 Task: Create queues of many records
Action: Mouse scrolled (337, 157) with delta (0, 0)
Screenshot: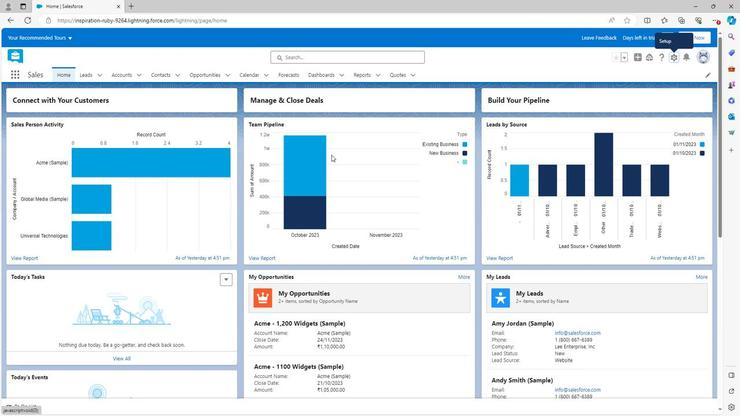 
Action: Mouse scrolled (337, 157) with delta (0, 0)
Screenshot: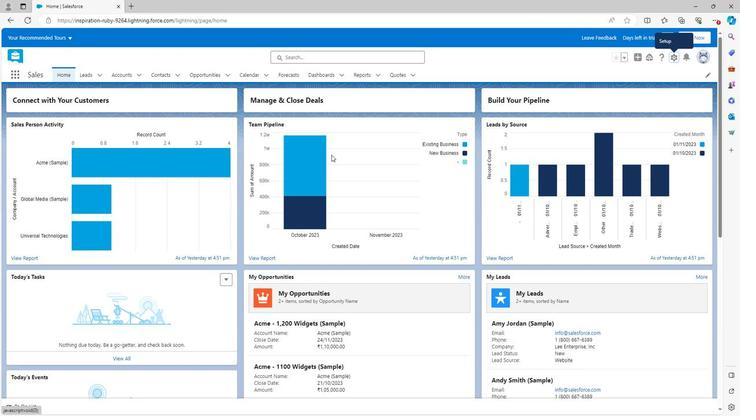 
Action: Mouse scrolled (337, 157) with delta (0, 0)
Screenshot: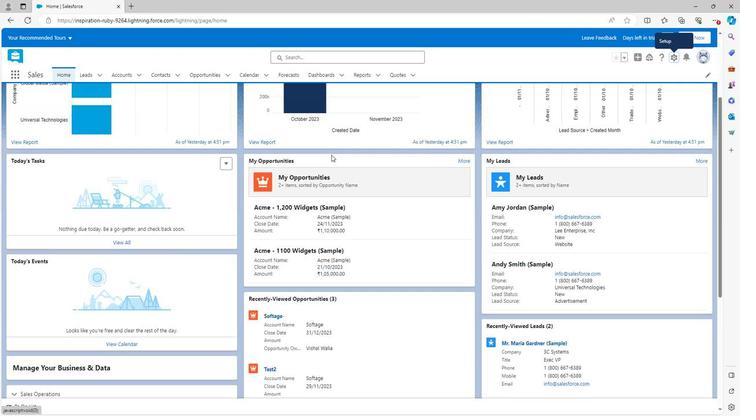 
Action: Mouse scrolled (337, 157) with delta (0, 0)
Screenshot: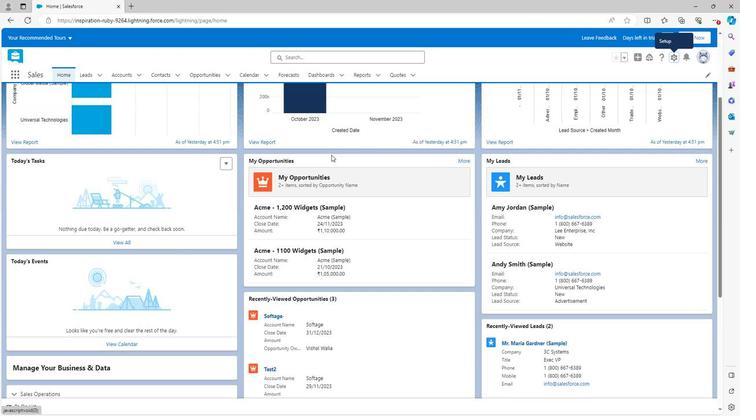 
Action: Mouse scrolled (337, 157) with delta (0, 0)
Screenshot: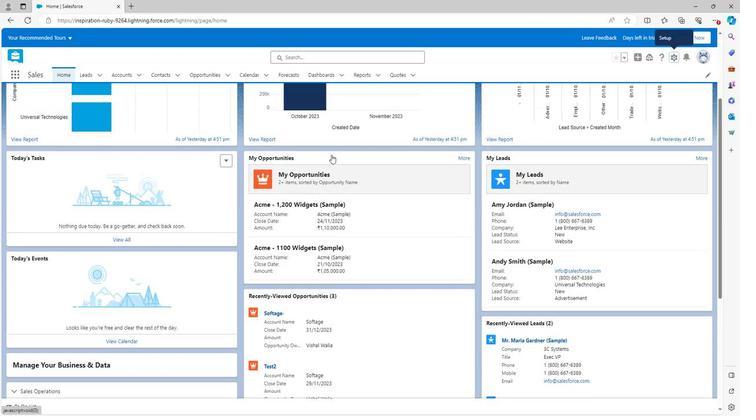 
Action: Mouse scrolled (337, 157) with delta (0, 0)
Screenshot: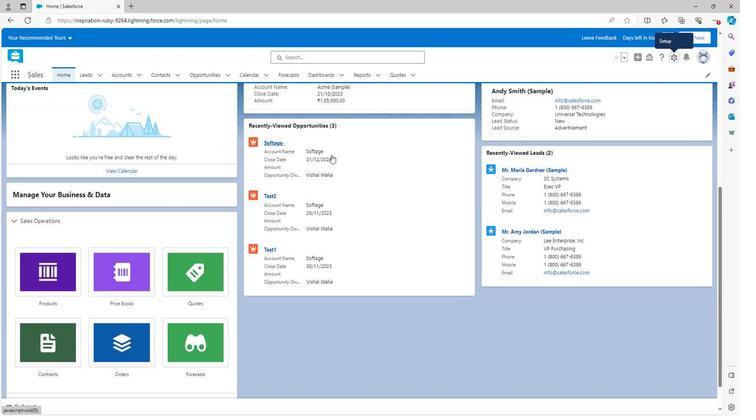 
Action: Mouse scrolled (337, 157) with delta (0, 0)
Screenshot: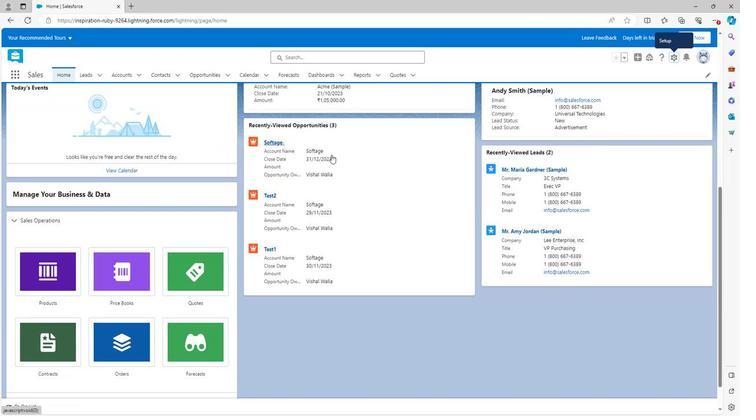 
Action: Mouse scrolled (337, 157) with delta (0, 0)
Screenshot: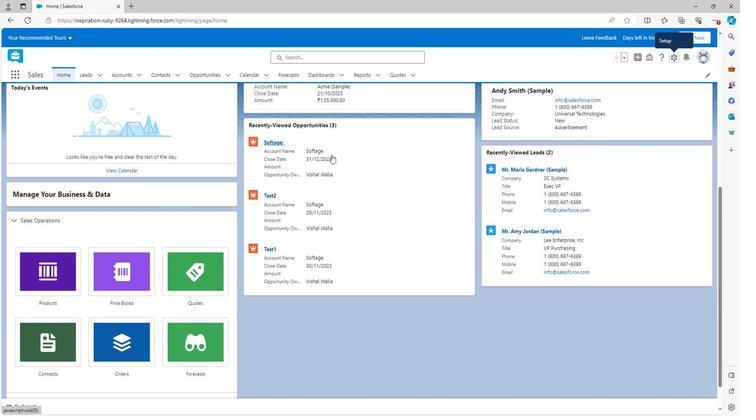 
Action: Mouse scrolled (337, 157) with delta (0, 0)
Screenshot: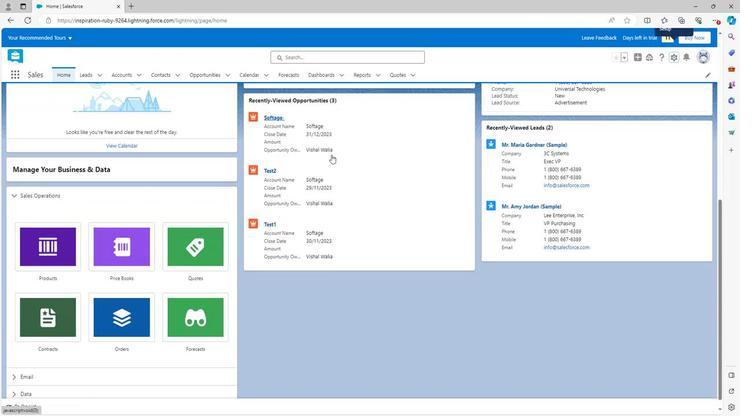 
Action: Mouse scrolled (337, 157) with delta (0, 0)
Screenshot: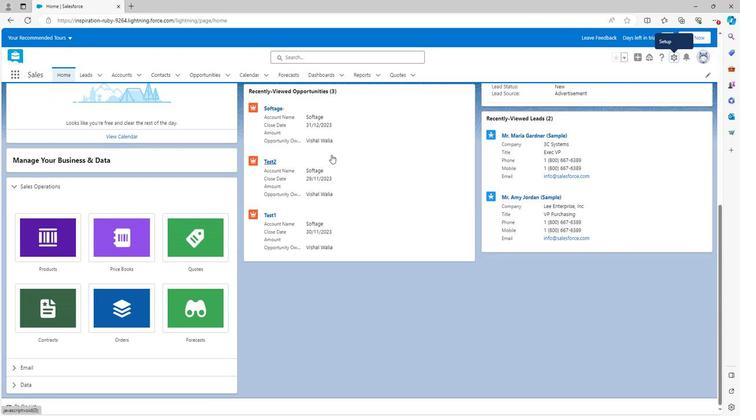
Action: Mouse scrolled (337, 157) with delta (0, 0)
Screenshot: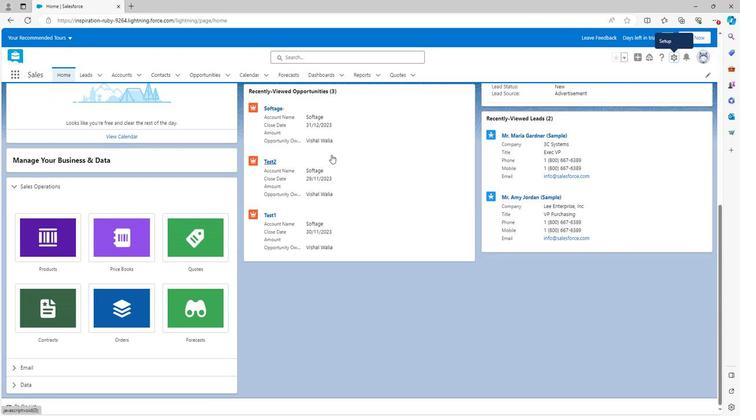 
Action: Mouse scrolled (337, 157) with delta (0, 0)
Screenshot: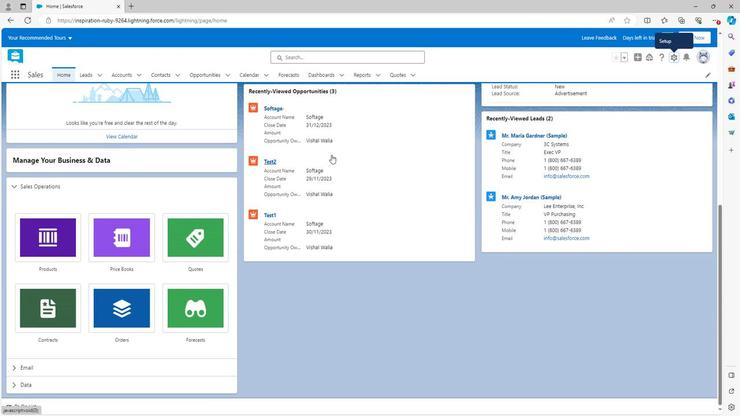 
Action: Mouse scrolled (337, 157) with delta (0, 0)
Screenshot: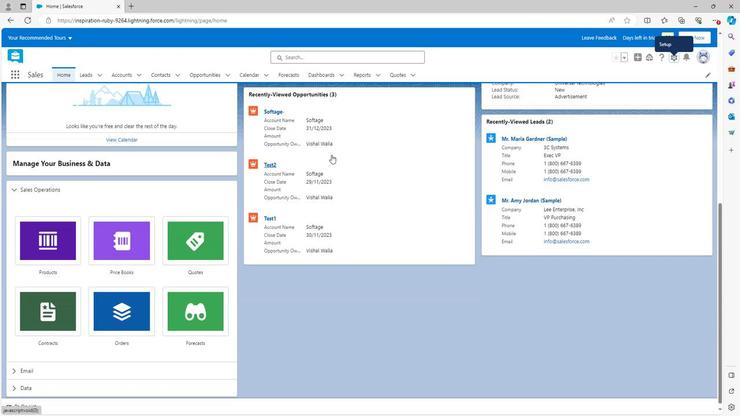 
Action: Mouse scrolled (337, 157) with delta (0, 0)
Screenshot: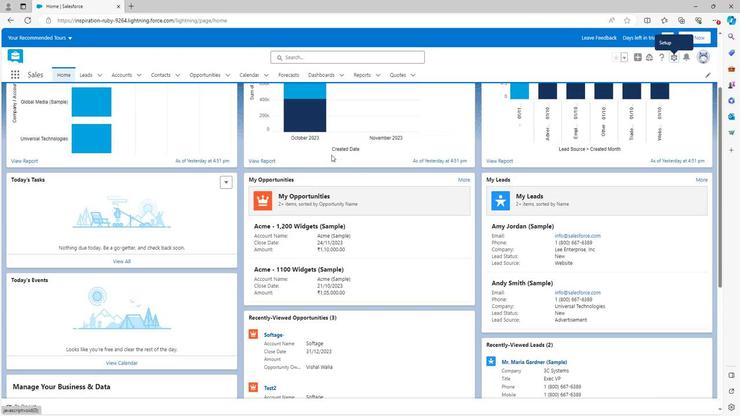 
Action: Mouse scrolled (337, 157) with delta (0, 0)
Screenshot: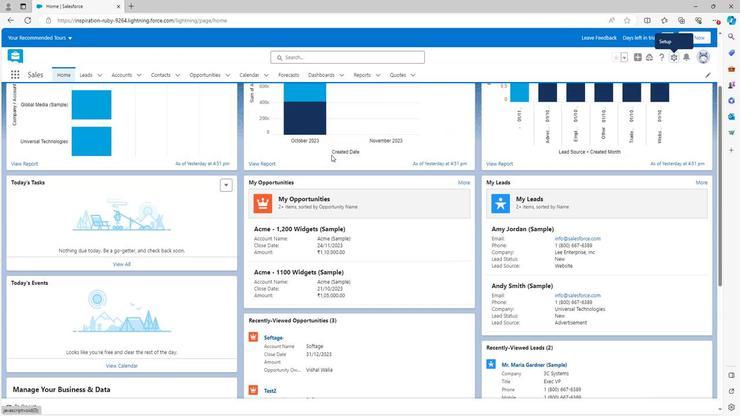 
Action: Mouse scrolled (337, 157) with delta (0, 0)
Screenshot: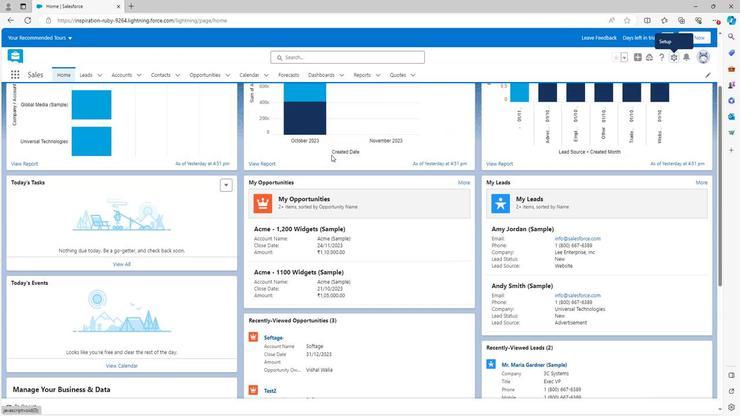 
Action: Mouse scrolled (337, 157) with delta (0, 0)
Screenshot: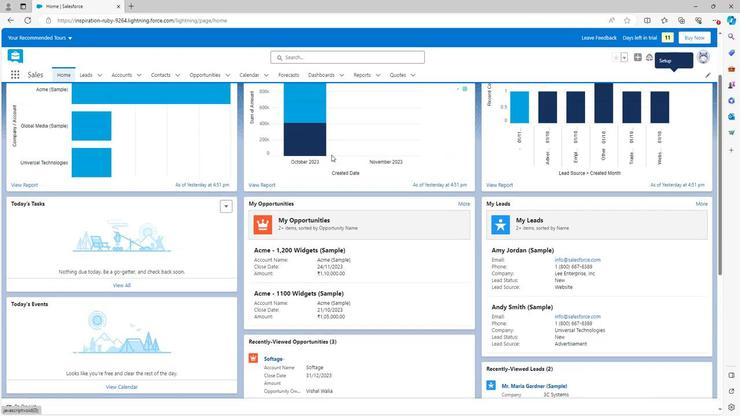 
Action: Mouse moved to (667, 69)
Screenshot: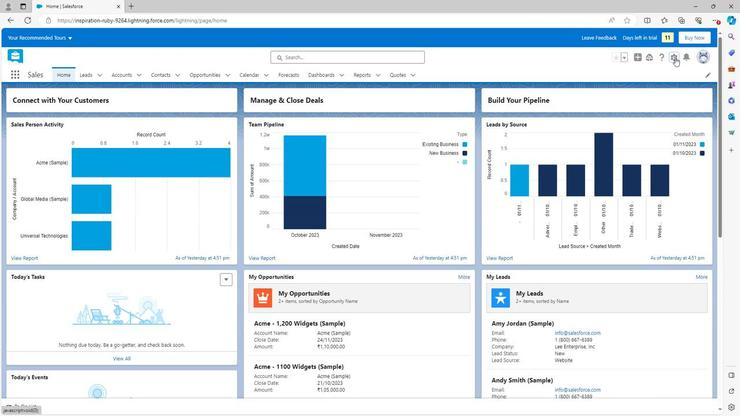 
Action: Mouse pressed left at (667, 69)
Screenshot: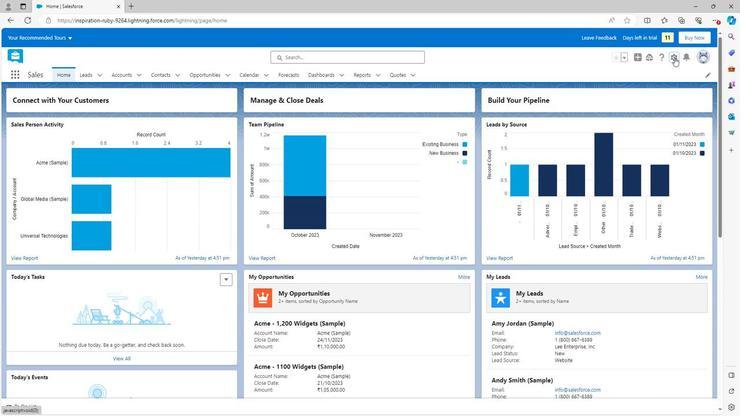 
Action: Mouse moved to (623, 89)
Screenshot: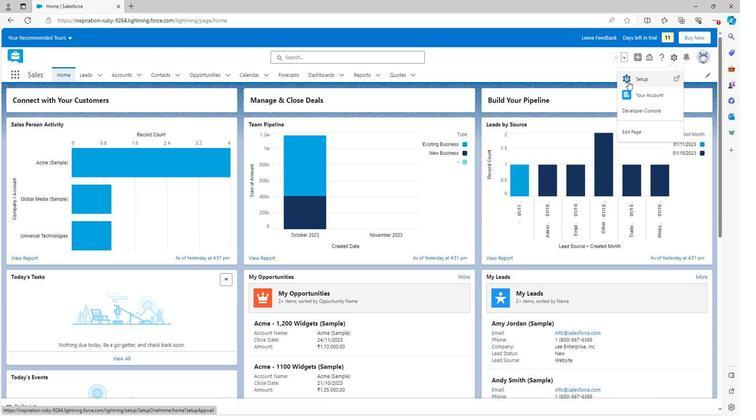 
Action: Mouse pressed left at (623, 89)
Screenshot: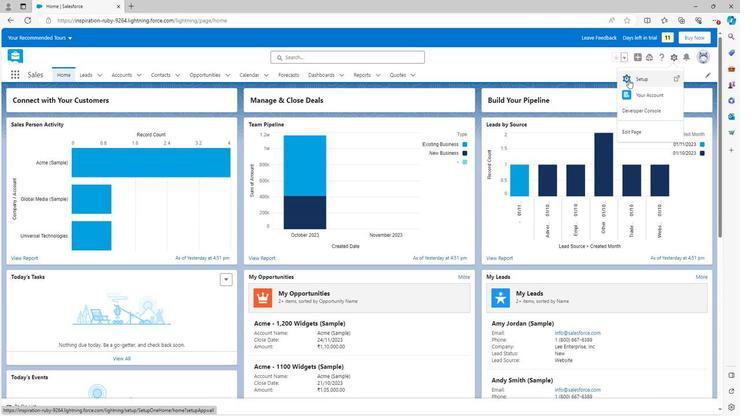 
Action: Mouse moved to (27, 231)
Screenshot: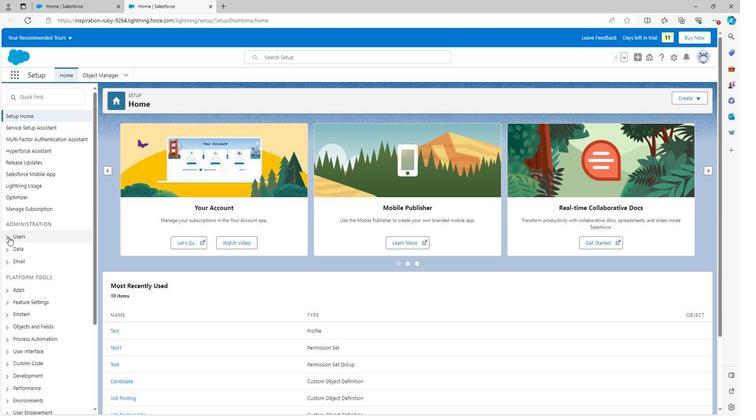 
Action: Mouse pressed left at (27, 231)
Screenshot: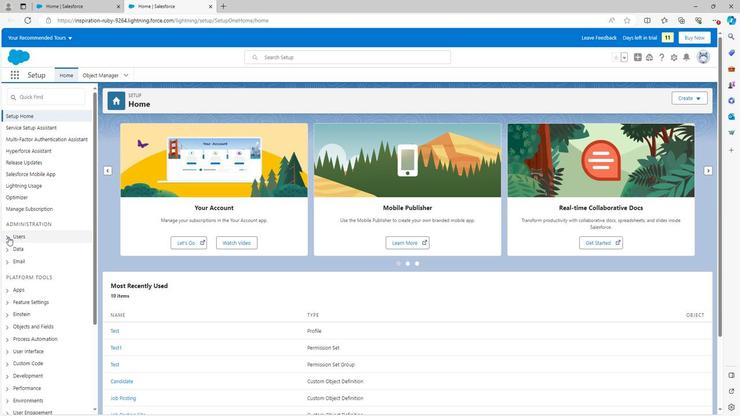 
Action: Mouse moved to (46, 287)
Screenshot: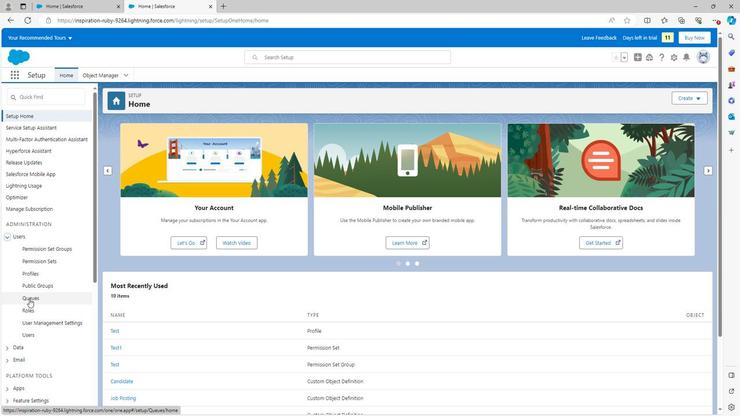 
Action: Mouse pressed left at (46, 287)
Screenshot: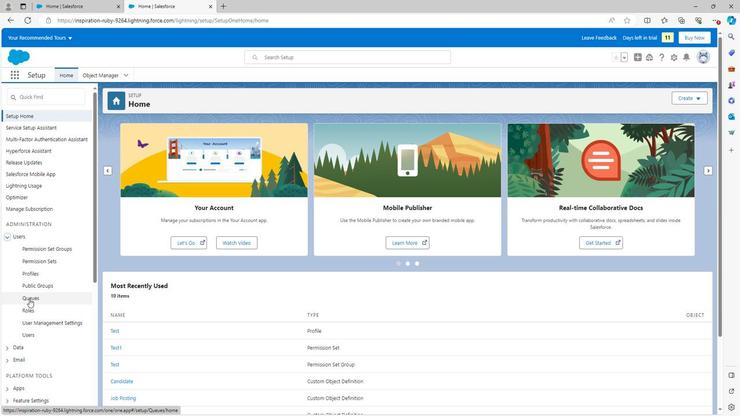 
Action: Mouse moved to (416, 182)
Screenshot: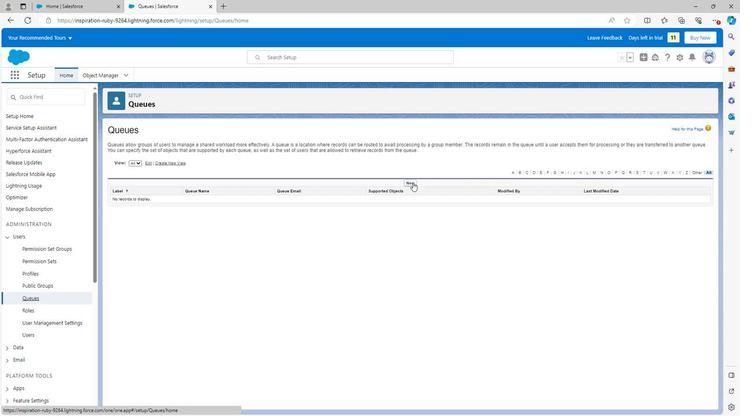 
Action: Mouse pressed left at (416, 182)
Screenshot: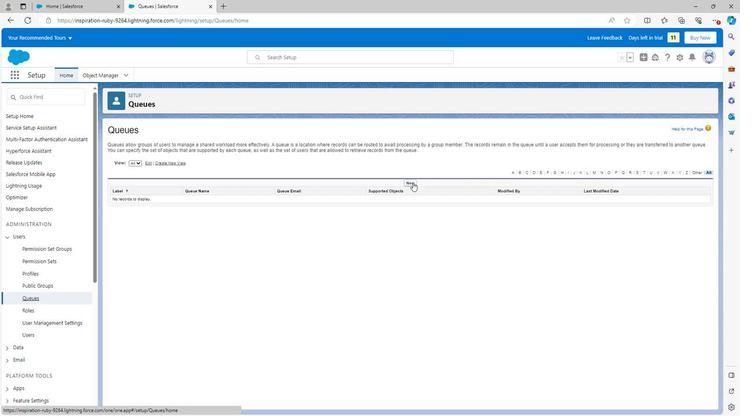 
Action: Mouse moved to (260, 184)
Screenshot: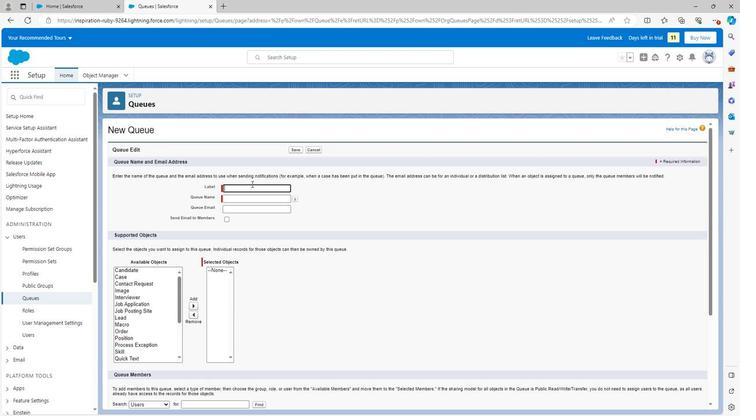 
Action: Mouse pressed left at (260, 184)
Screenshot: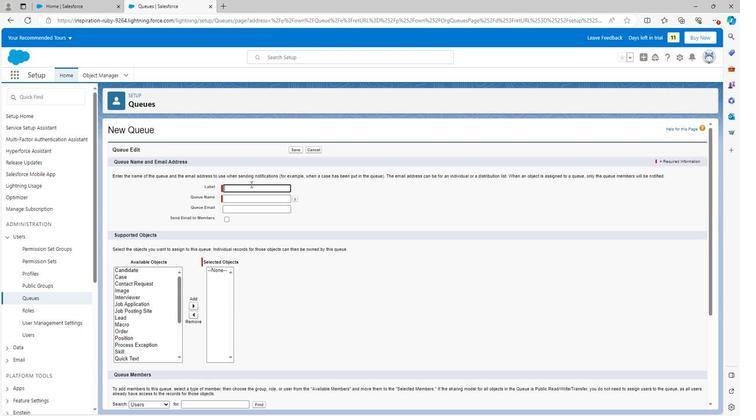 
Action: Key pressed <Key.shift><Key.shift>test
Screenshot: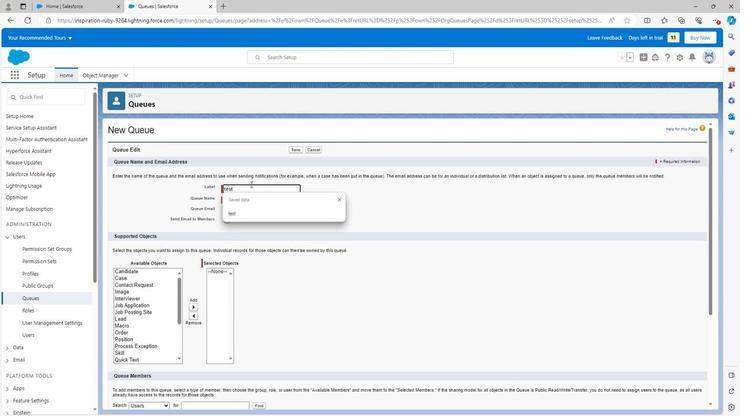 
Action: Mouse moved to (337, 201)
Screenshot: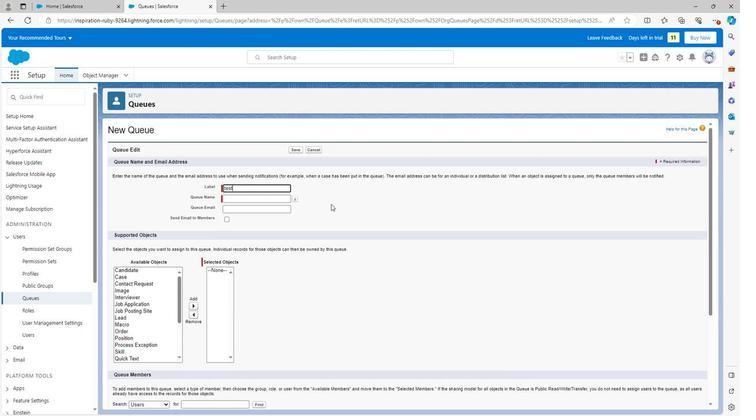
Action: Mouse pressed left at (337, 201)
Screenshot: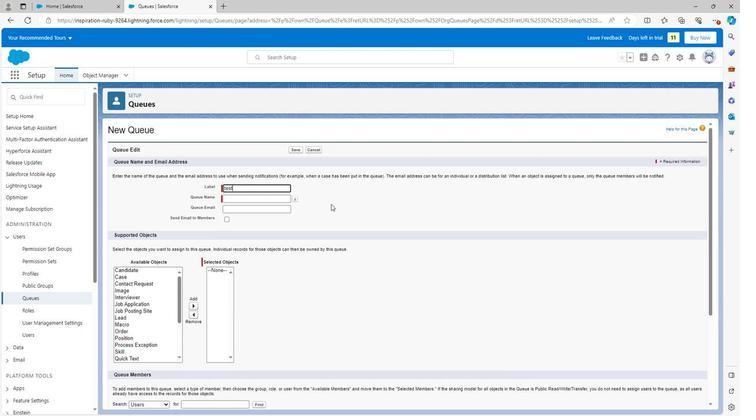 
Action: Mouse moved to (134, 266)
Screenshot: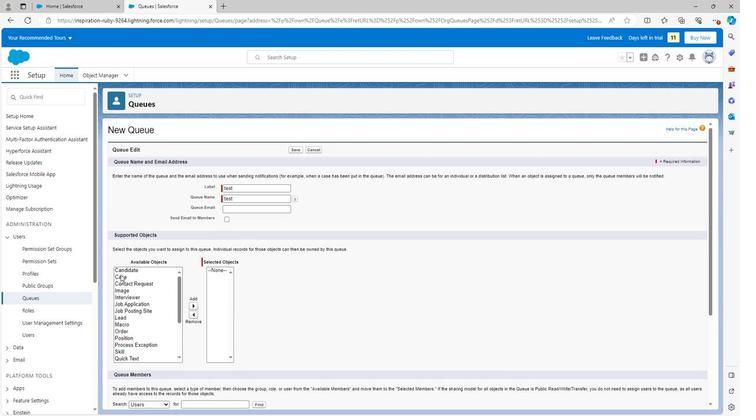 
Action: Mouse pressed left at (134, 266)
Screenshot: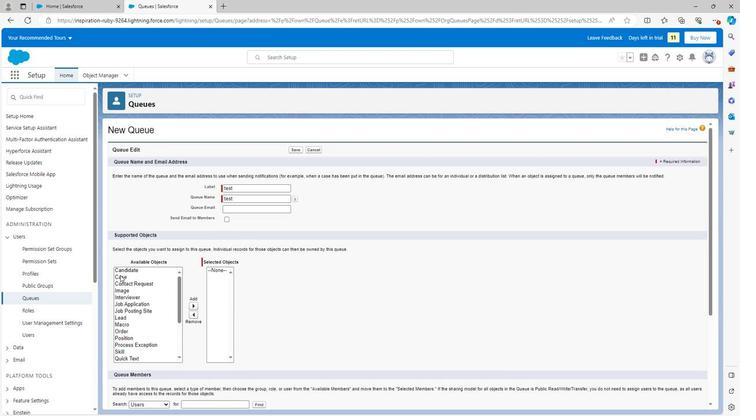 
Action: Mouse moved to (203, 295)
Screenshot: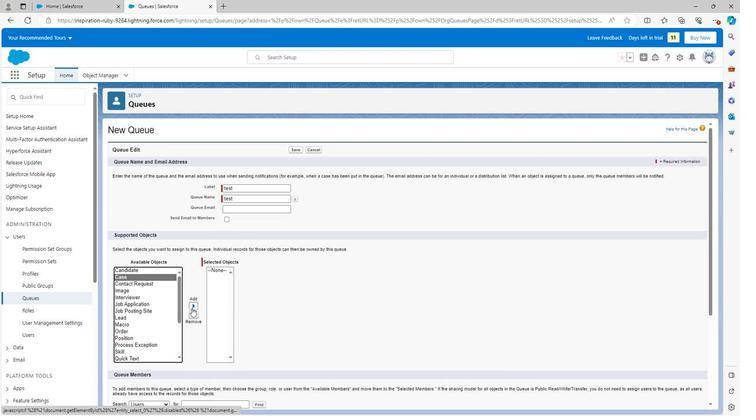 
Action: Mouse pressed left at (203, 295)
Screenshot: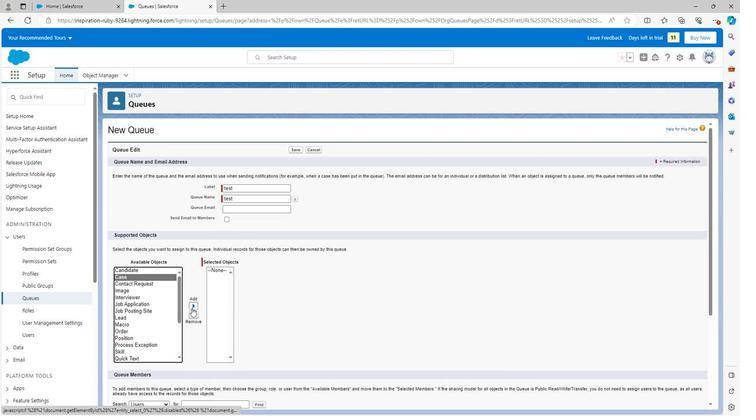 
Action: Mouse moved to (219, 297)
Screenshot: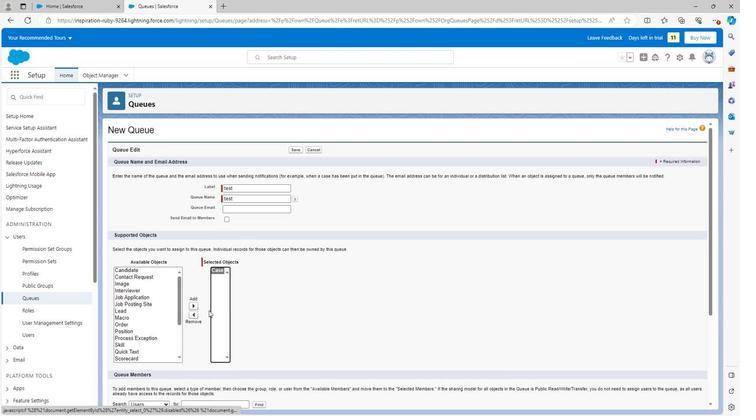 
Action: Mouse scrolled (219, 297) with delta (0, 0)
Screenshot: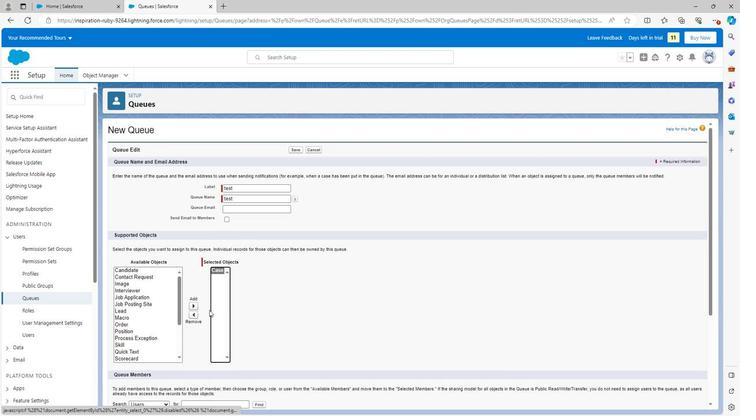 
Action: Mouse scrolled (219, 297) with delta (0, 0)
Screenshot: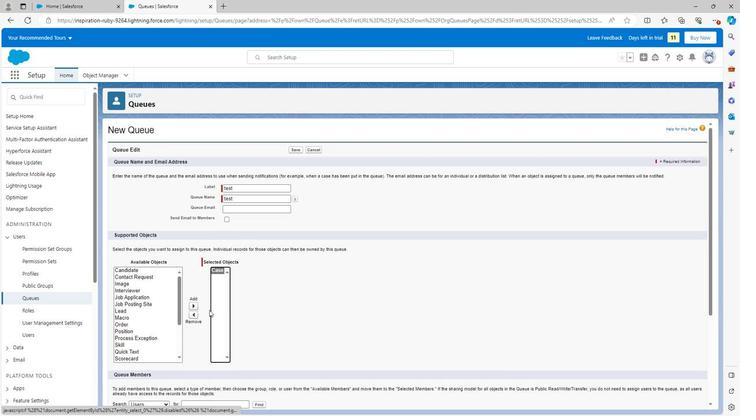 
Action: Mouse moved to (219, 297)
Screenshot: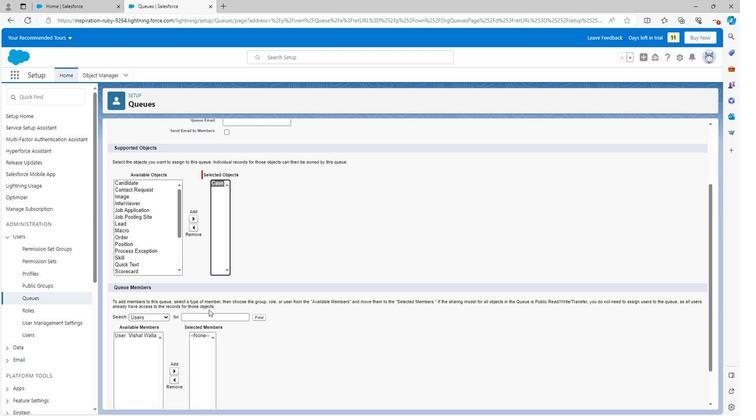 
Action: Mouse scrolled (219, 296) with delta (0, 0)
Screenshot: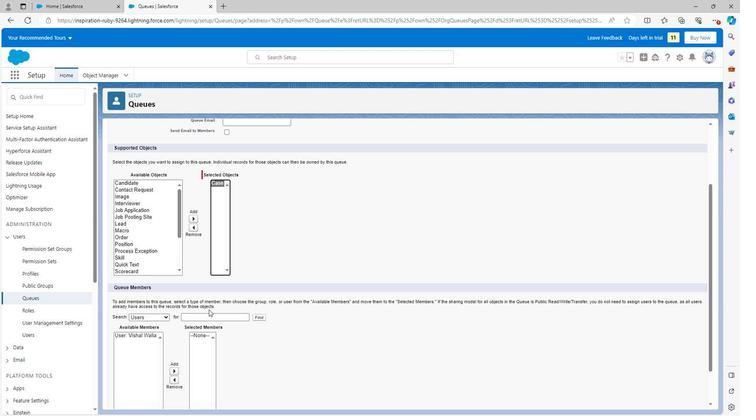 
Action: Mouse scrolled (219, 296) with delta (0, 0)
Screenshot: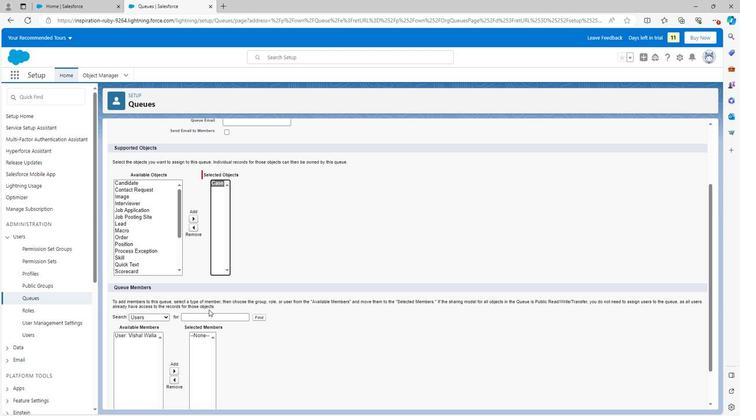
Action: Mouse moved to (219, 297)
Screenshot: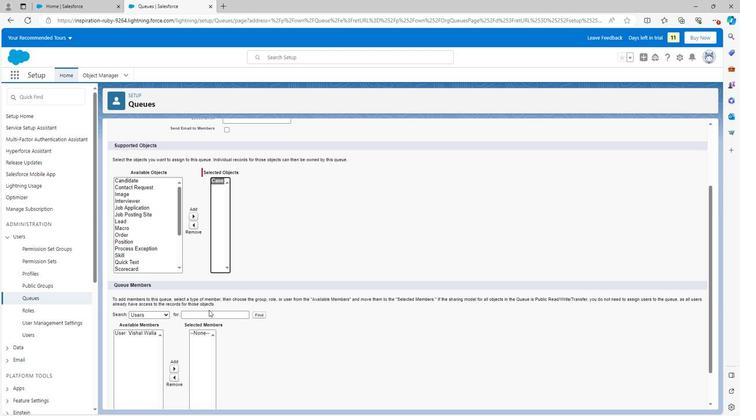 
Action: Mouse scrolled (219, 297) with delta (0, 0)
Screenshot: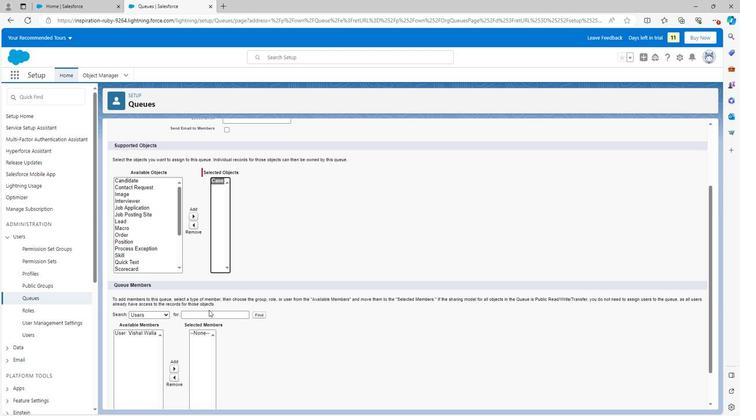 
Action: Mouse scrolled (219, 297) with delta (0, 0)
Screenshot: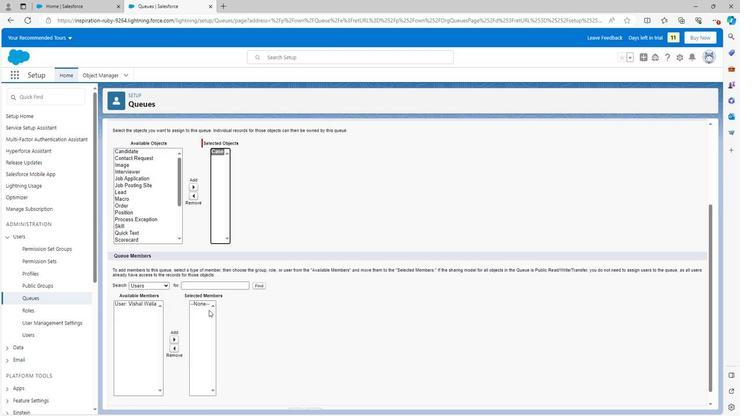 
Action: Mouse moved to (162, 280)
Screenshot: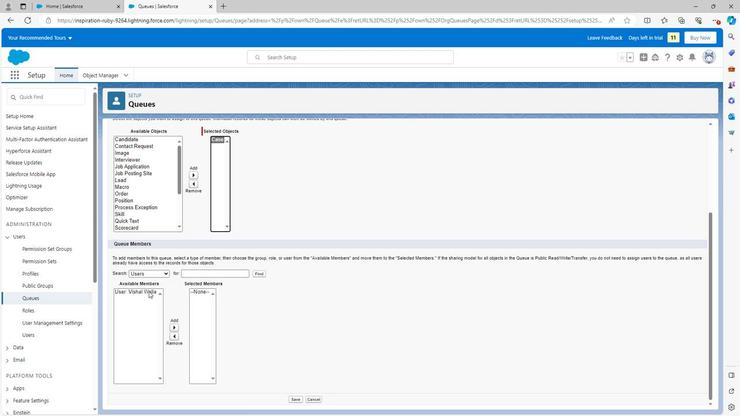 
Action: Mouse pressed left at (162, 280)
Screenshot: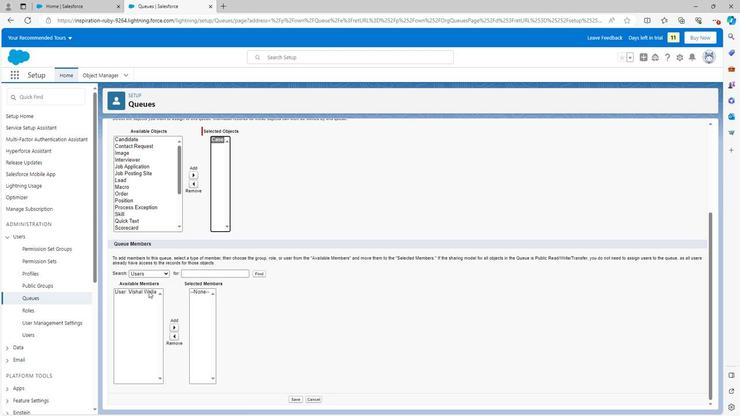 
Action: Mouse moved to (185, 313)
Screenshot: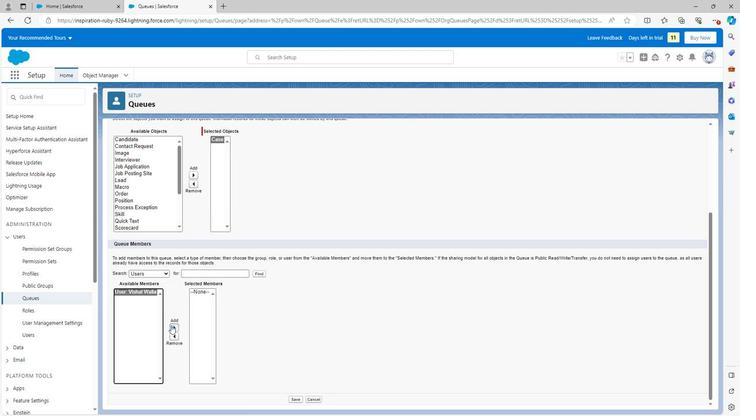 
Action: Mouse pressed left at (185, 313)
Screenshot: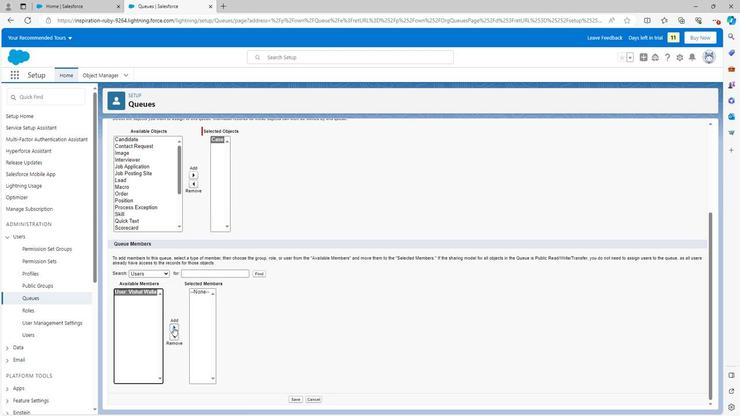 
Action: Mouse moved to (295, 314)
Screenshot: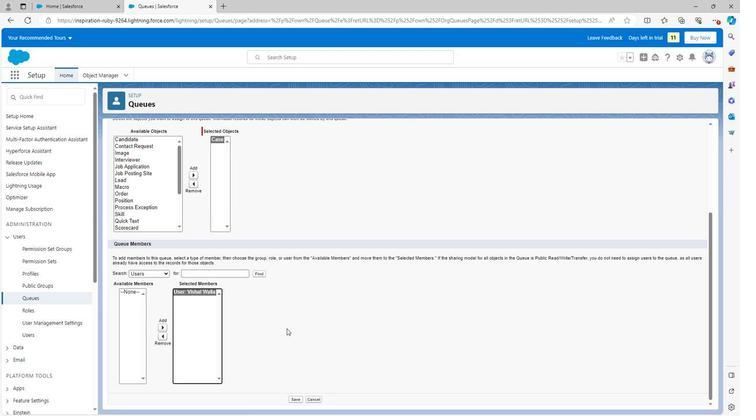 
Action: Mouse scrolled (295, 314) with delta (0, 0)
Screenshot: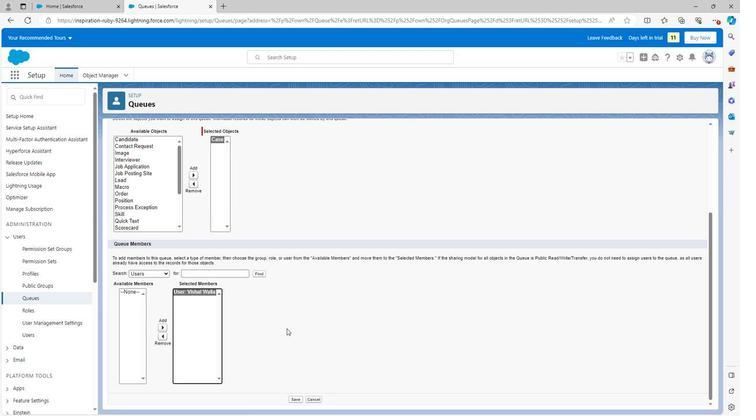 
Action: Mouse moved to (295, 314)
Screenshot: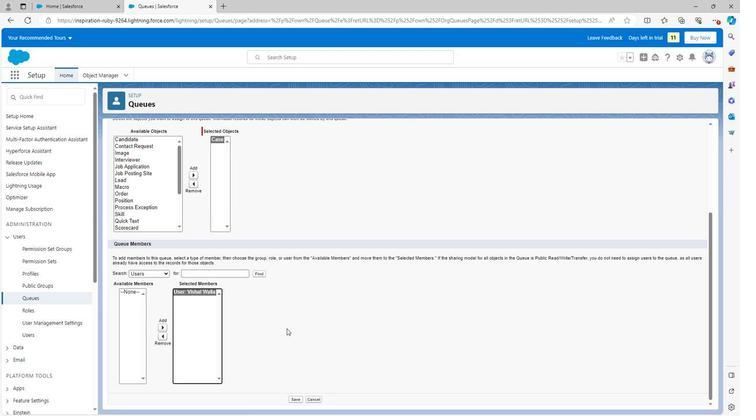 
Action: Mouse scrolled (295, 314) with delta (0, 0)
Screenshot: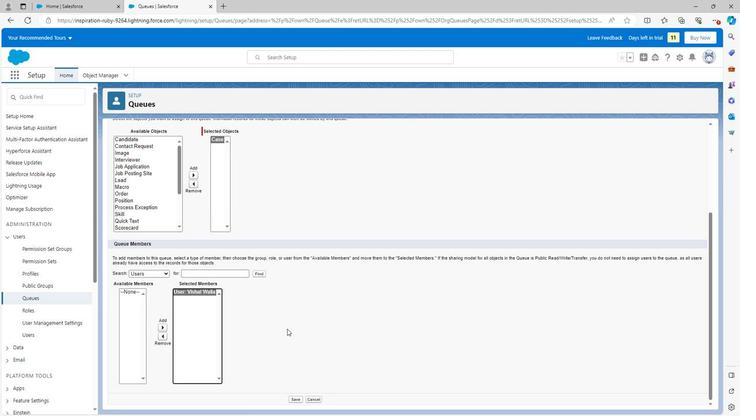 
Action: Mouse scrolled (295, 314) with delta (0, 0)
Screenshot: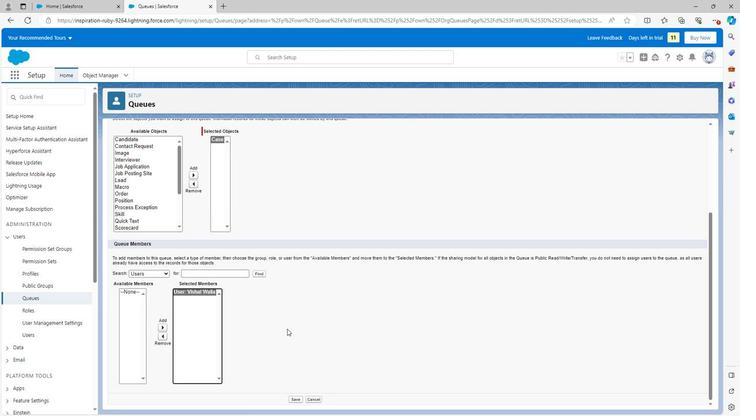 
Action: Mouse moved to (303, 378)
Screenshot: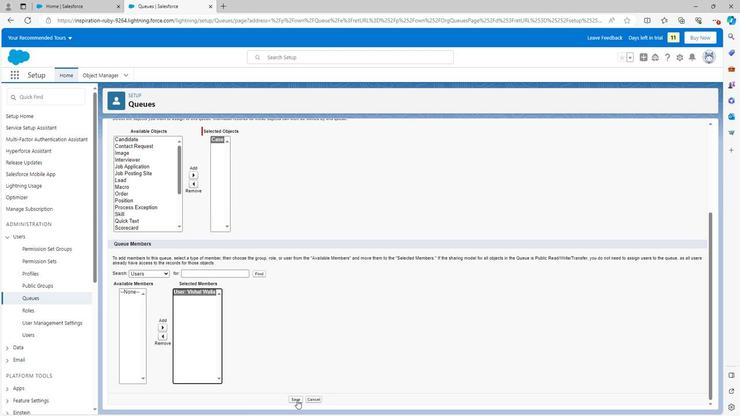 
Action: Mouse pressed left at (303, 378)
Screenshot: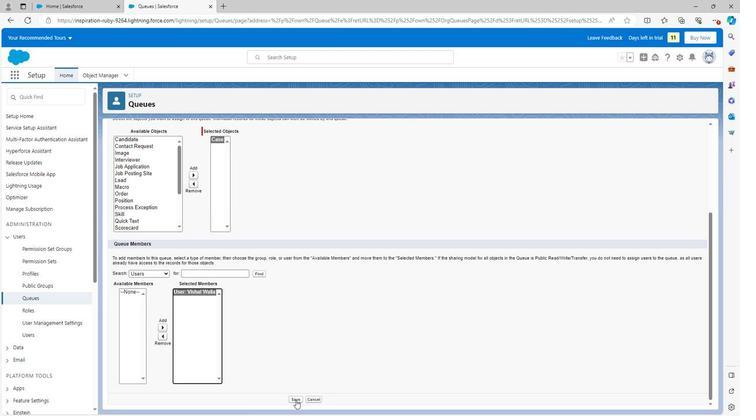 
Action: Mouse moved to (245, 251)
Screenshot: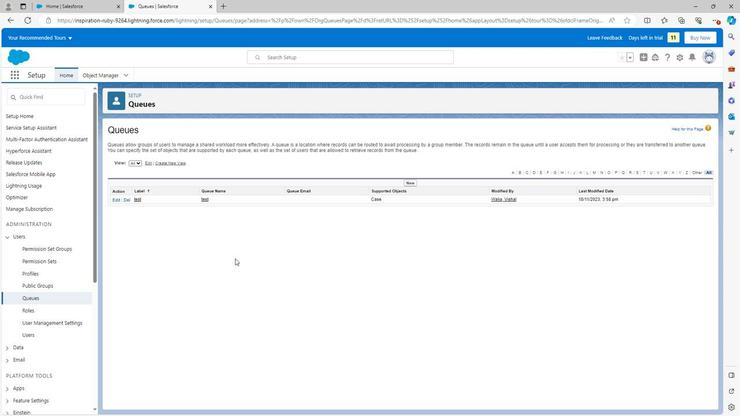 
